 Task: Reply to the email with the subject 'Request for information' with the message 'You are most welcome'.
Action: Mouse moved to (62, 263)
Screenshot: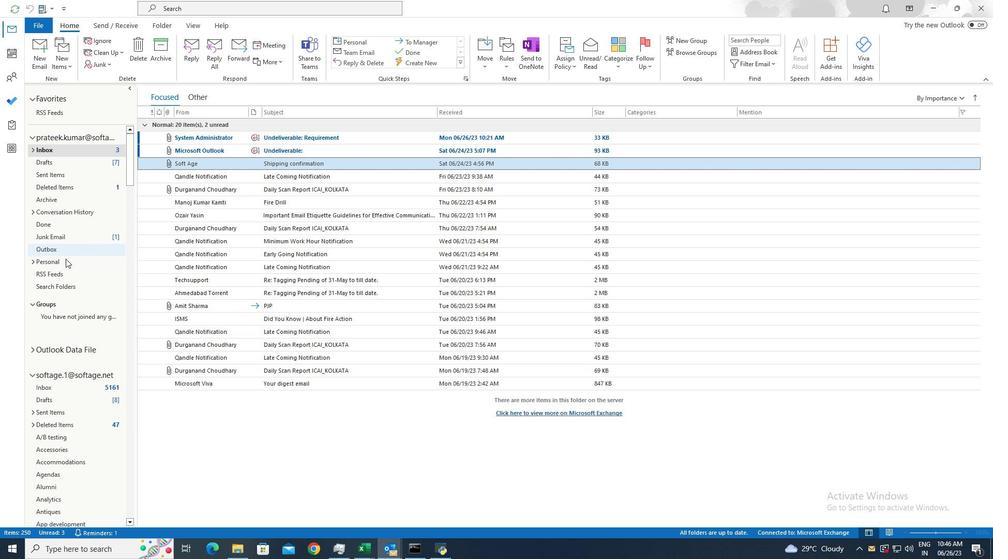 
Action: Mouse pressed left at (62, 263)
Screenshot: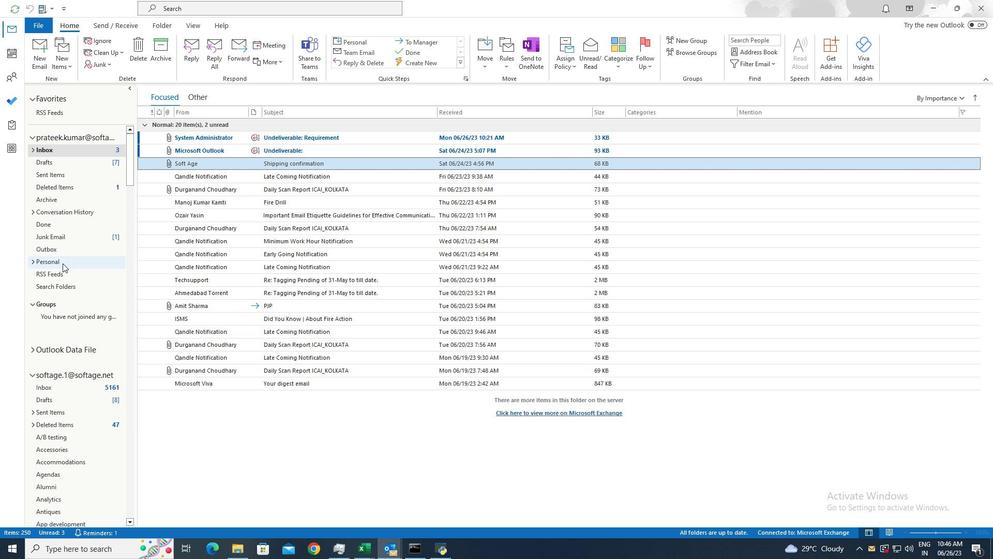 
Action: Mouse moved to (277, 138)
Screenshot: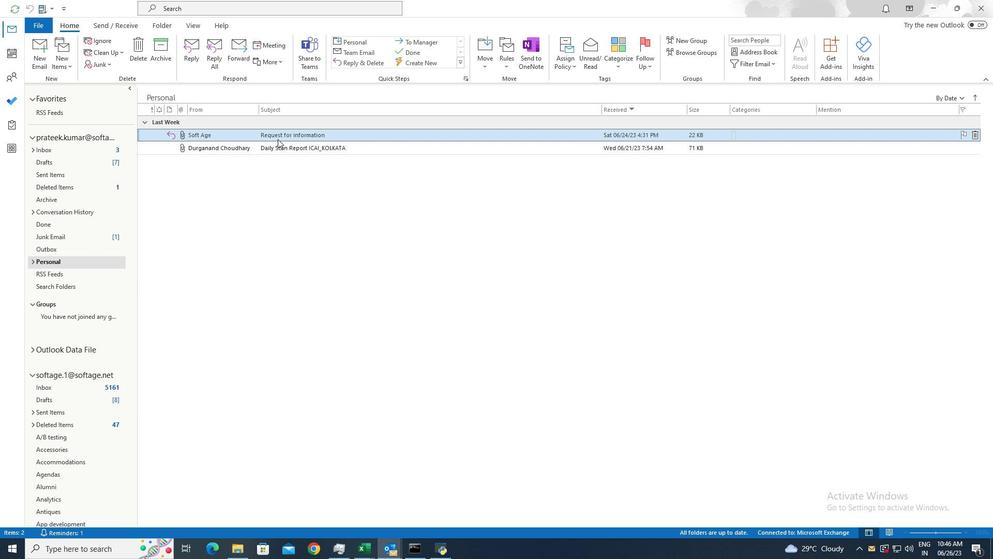 
Action: Mouse pressed left at (277, 138)
Screenshot: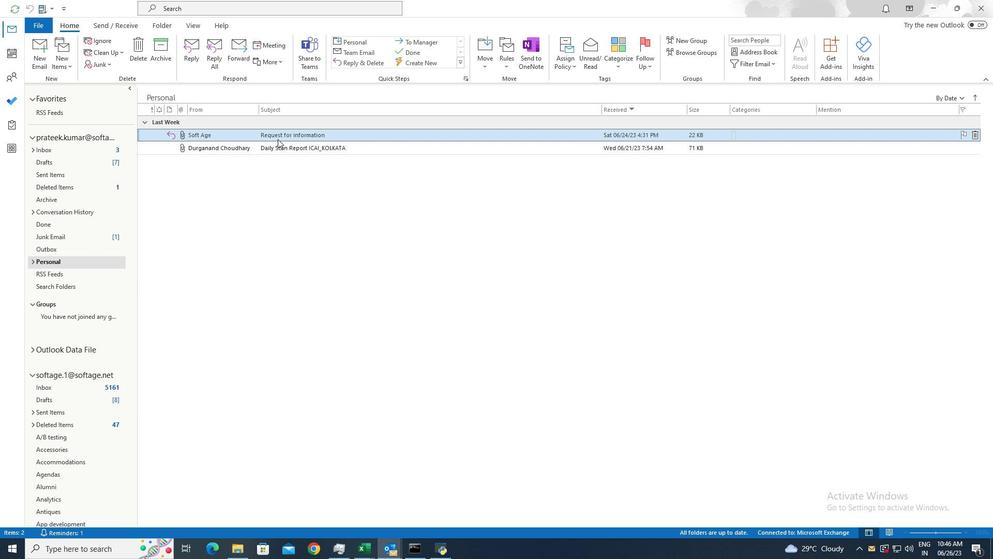 
Action: Mouse moved to (185, 54)
Screenshot: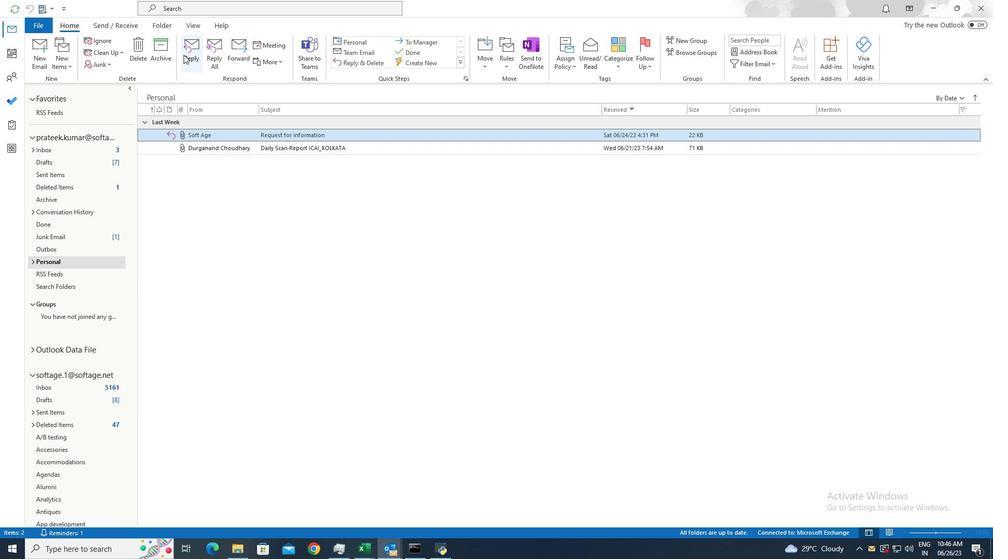 
Action: Mouse pressed left at (185, 54)
Screenshot: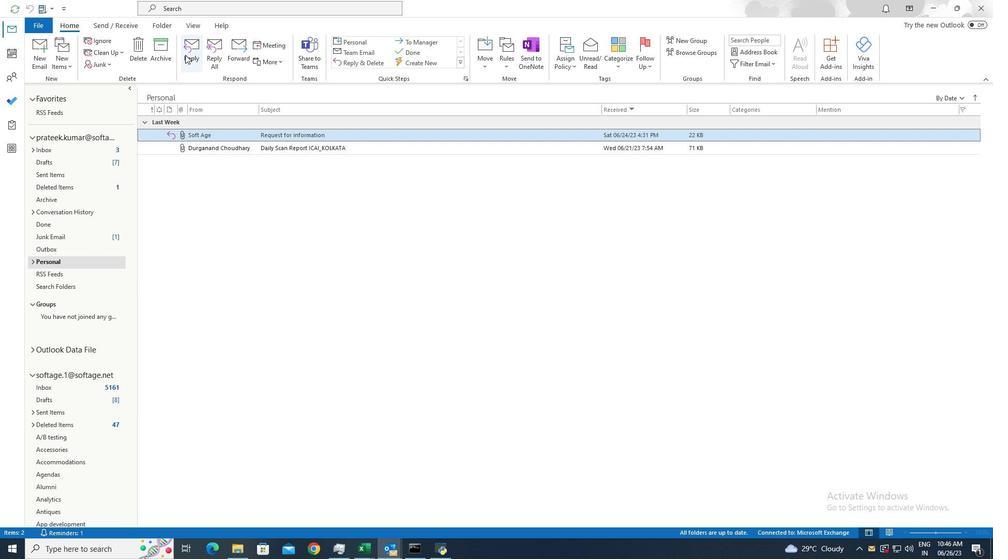
Action: Mouse moved to (48, 187)
Screenshot: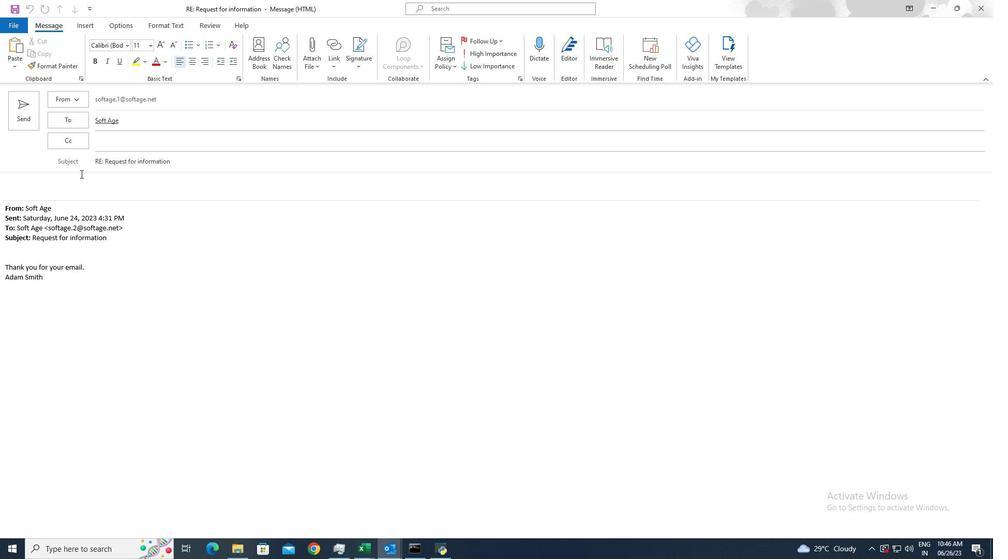 
Action: Mouse pressed left at (48, 187)
Screenshot: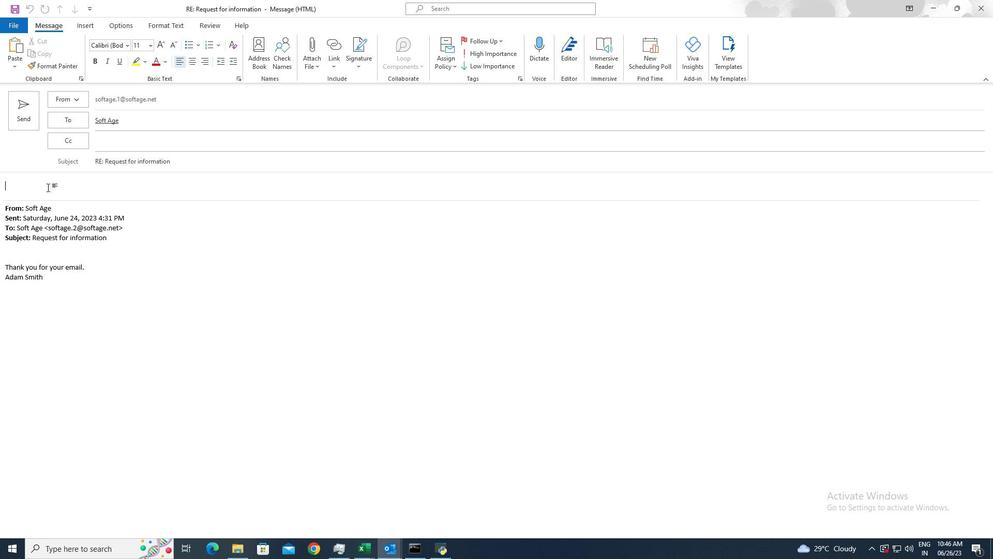 
Action: Key pressed you<Key.space>are<Key.space>most<Key.space>welcome.
Screenshot: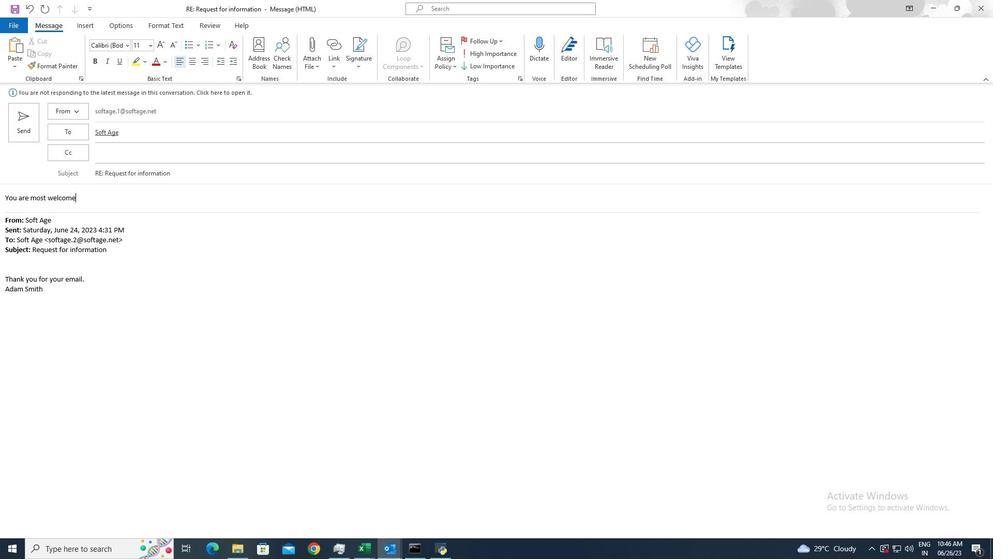 
Action: Mouse moved to (30, 127)
Screenshot: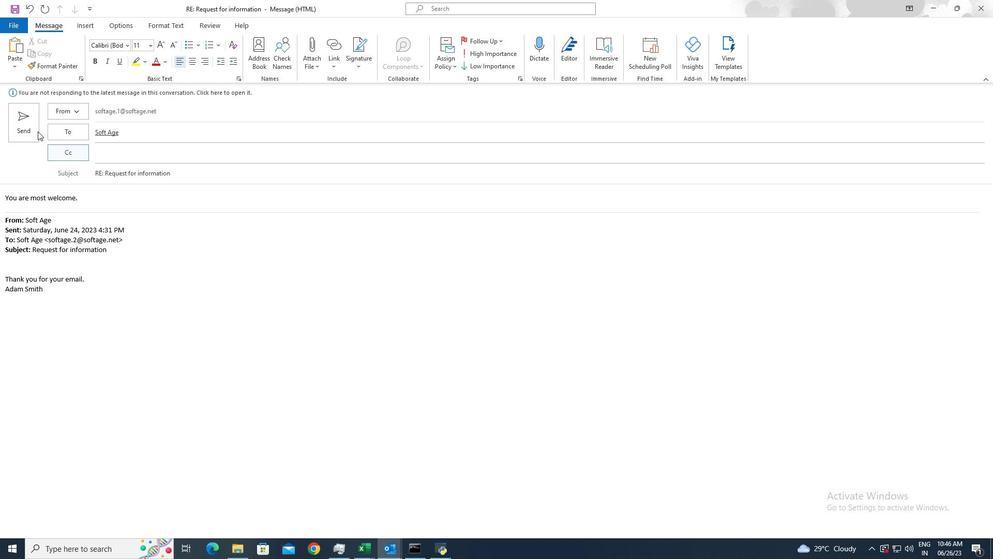 
Action: Mouse pressed left at (30, 127)
Screenshot: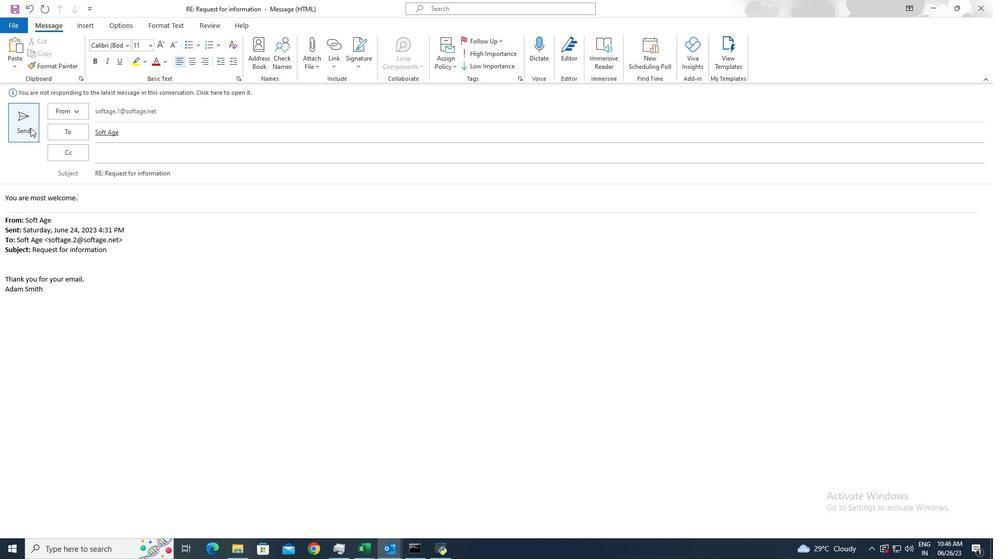 
